 Task: Check the groups section.
Action: Mouse moved to (59, 514)
Screenshot: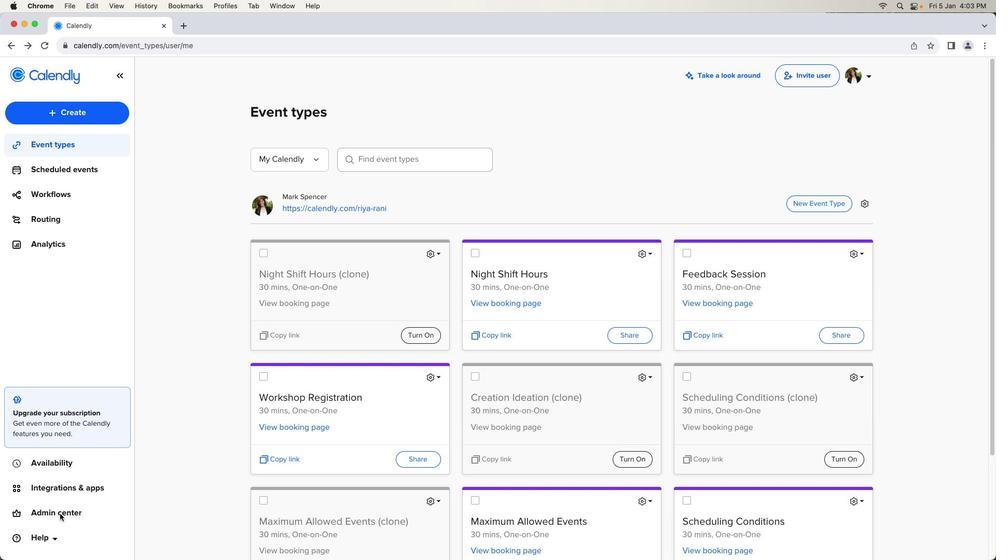 
Action: Mouse pressed left at (59, 514)
Screenshot: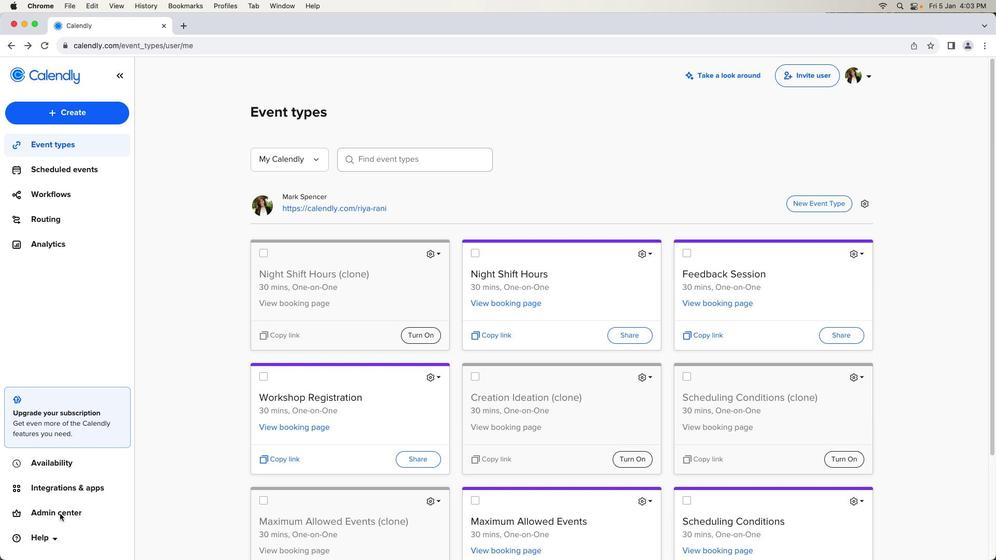 
Action: Mouse pressed left at (59, 514)
Screenshot: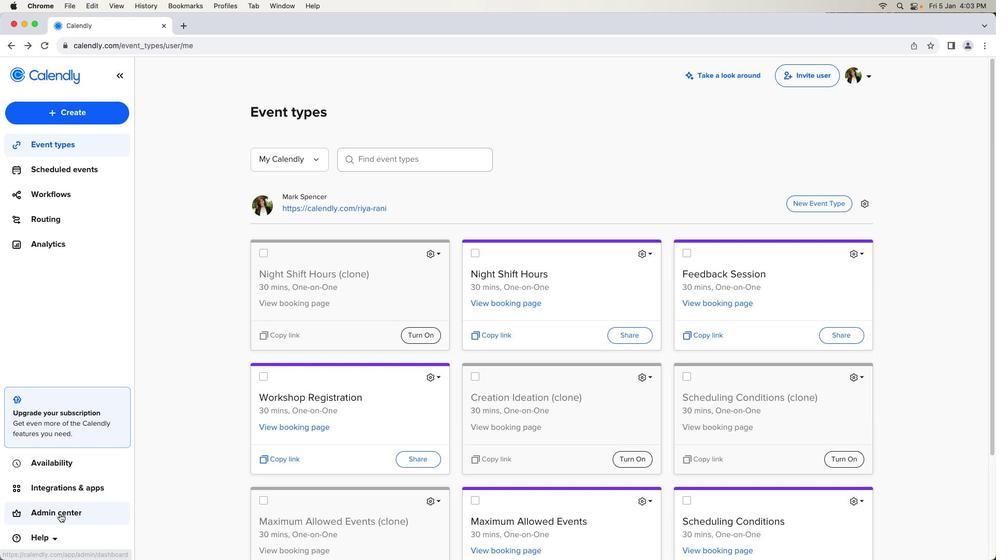 
Action: Mouse moved to (72, 231)
Screenshot: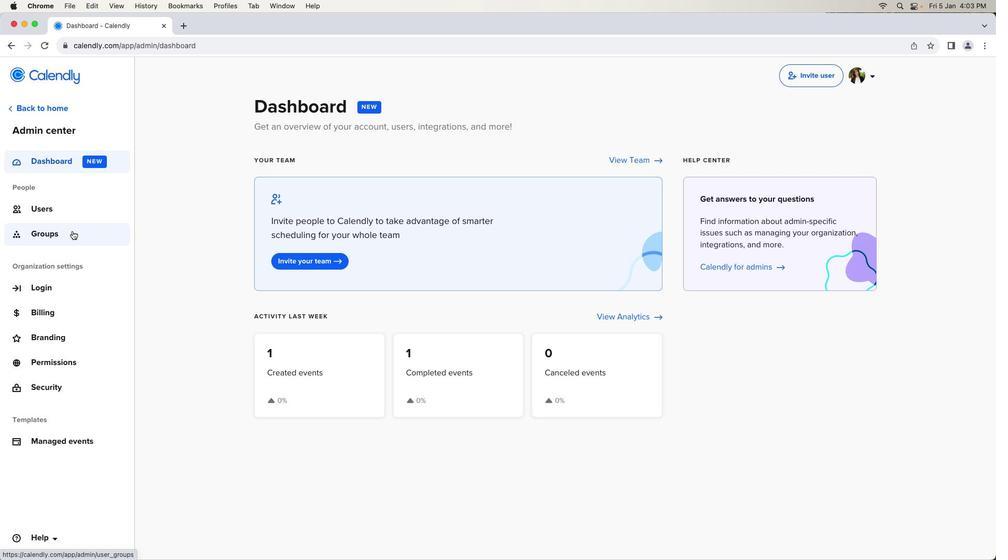 
Action: Mouse pressed left at (72, 231)
Screenshot: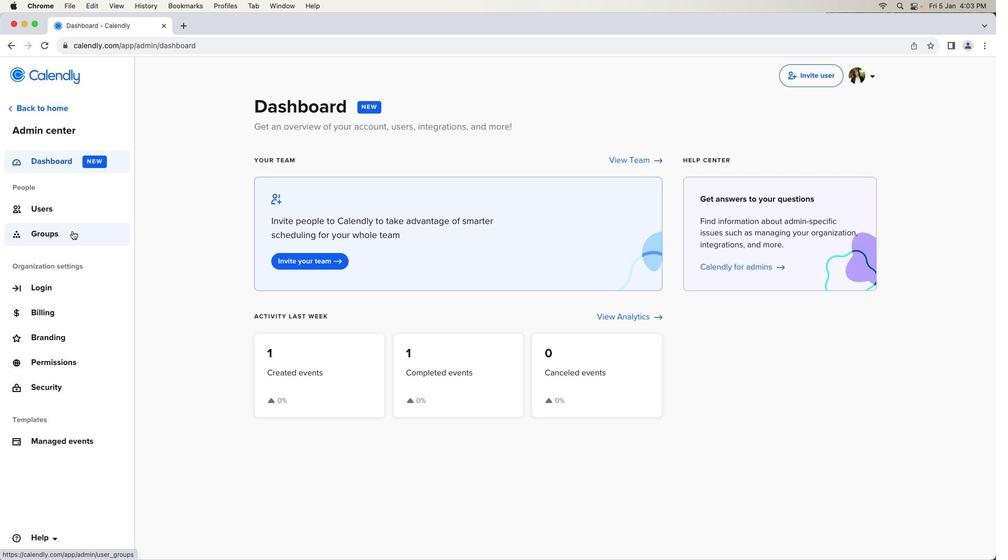 
